 Task: Schedule a cooking class for the 15th at 5:00 PM.
Action: Mouse moved to (69, 244)
Screenshot: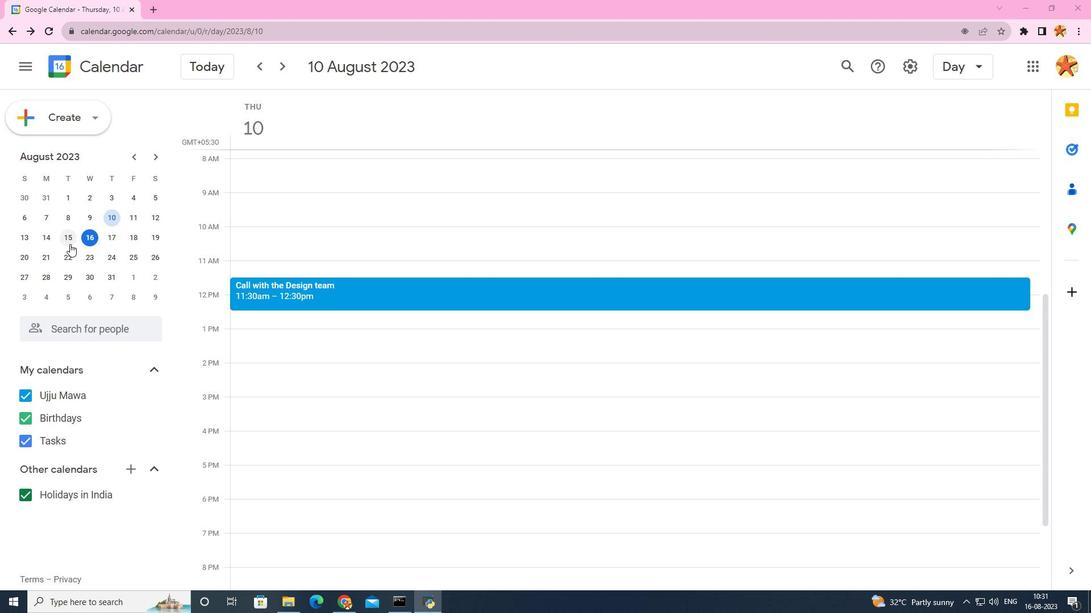 
Action: Mouse pressed left at (69, 244)
Screenshot: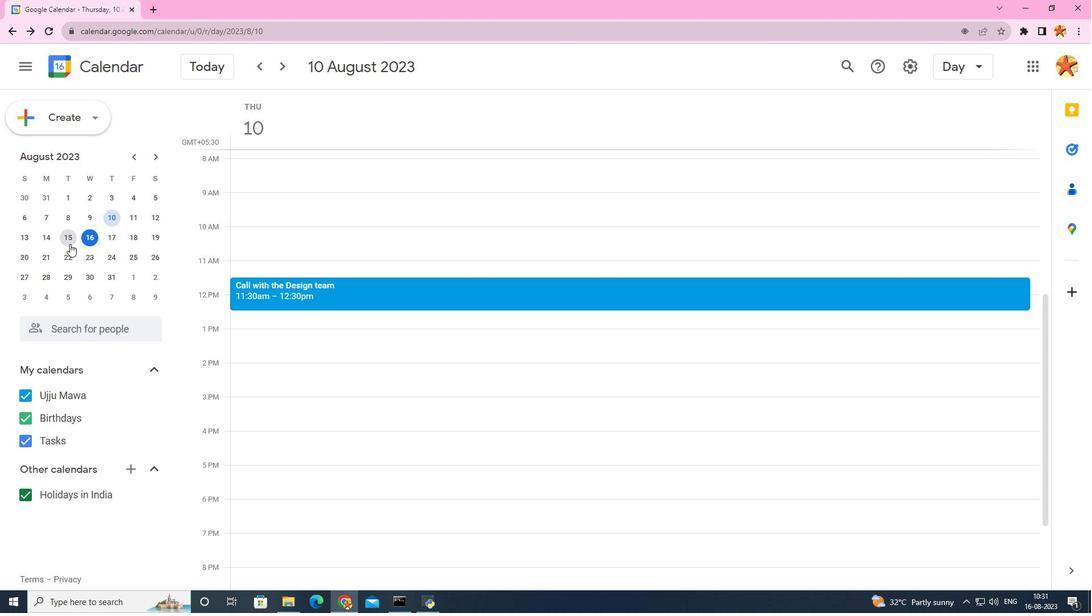 
Action: Mouse moved to (255, 446)
Screenshot: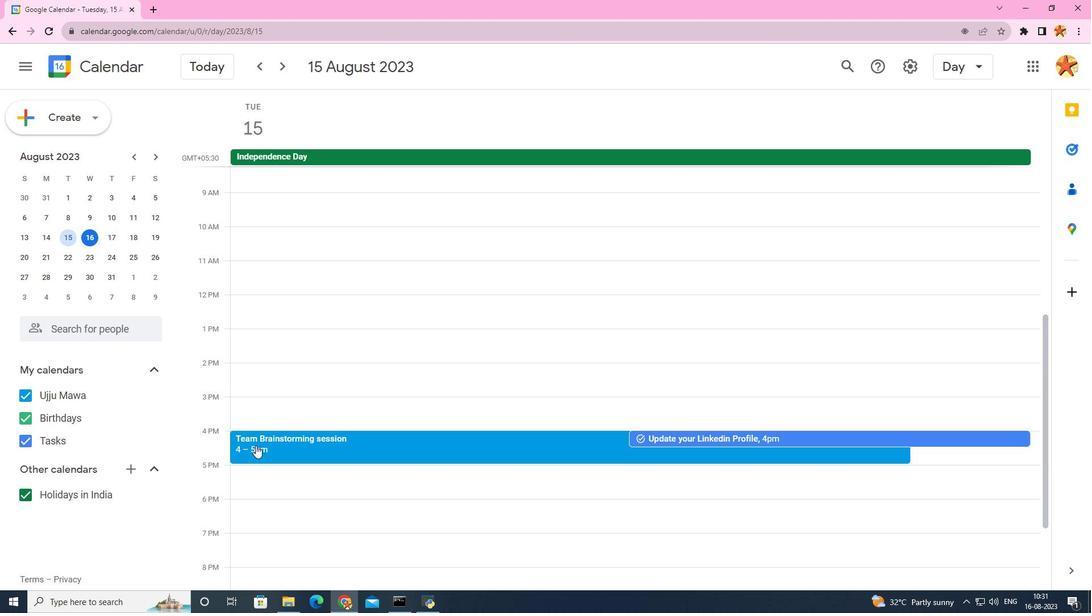 
Action: Mouse scrolled (255, 445) with delta (0, 0)
Screenshot: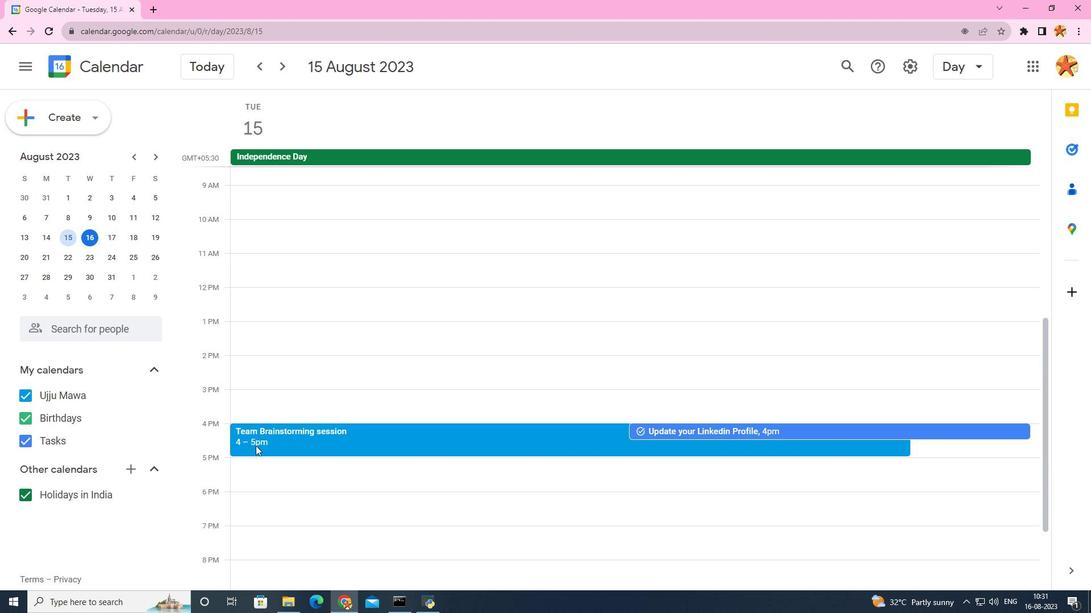 
Action: Mouse scrolled (255, 445) with delta (0, 0)
Screenshot: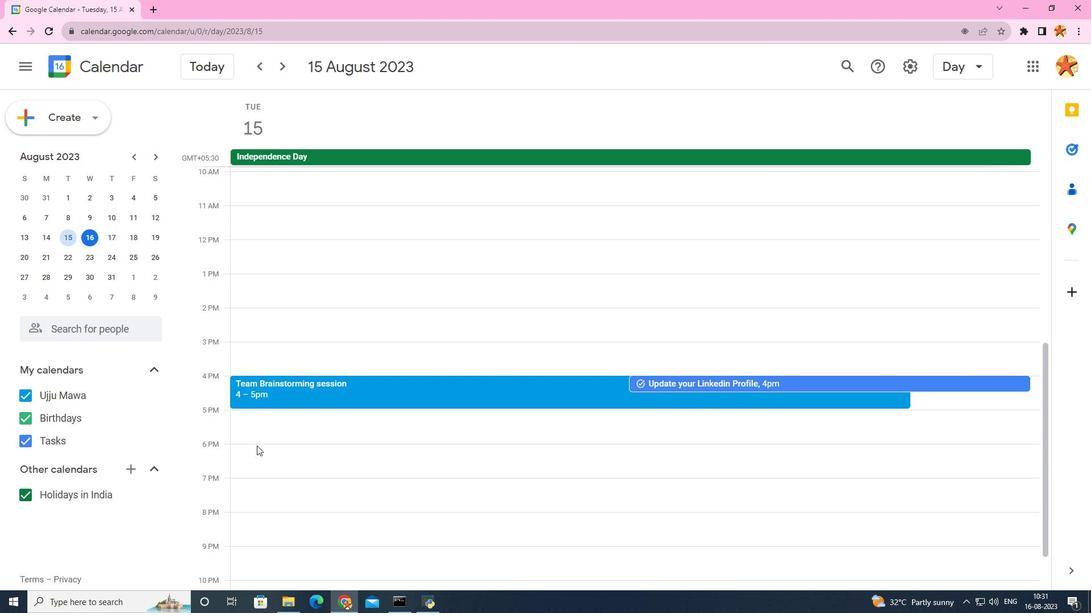
Action: Mouse moved to (279, 371)
Screenshot: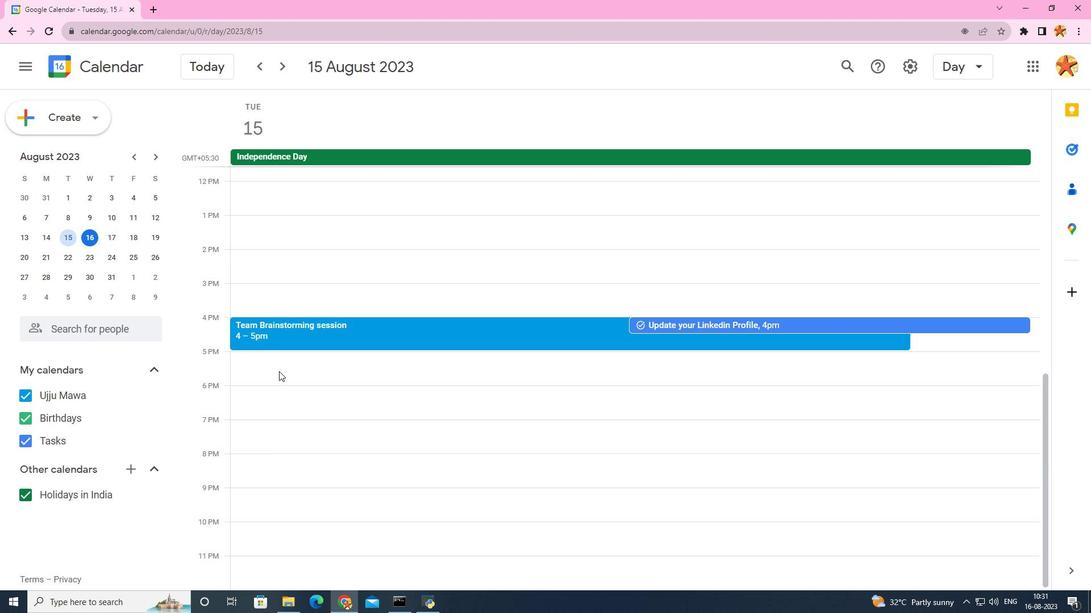 
Action: Mouse pressed left at (279, 371)
Screenshot: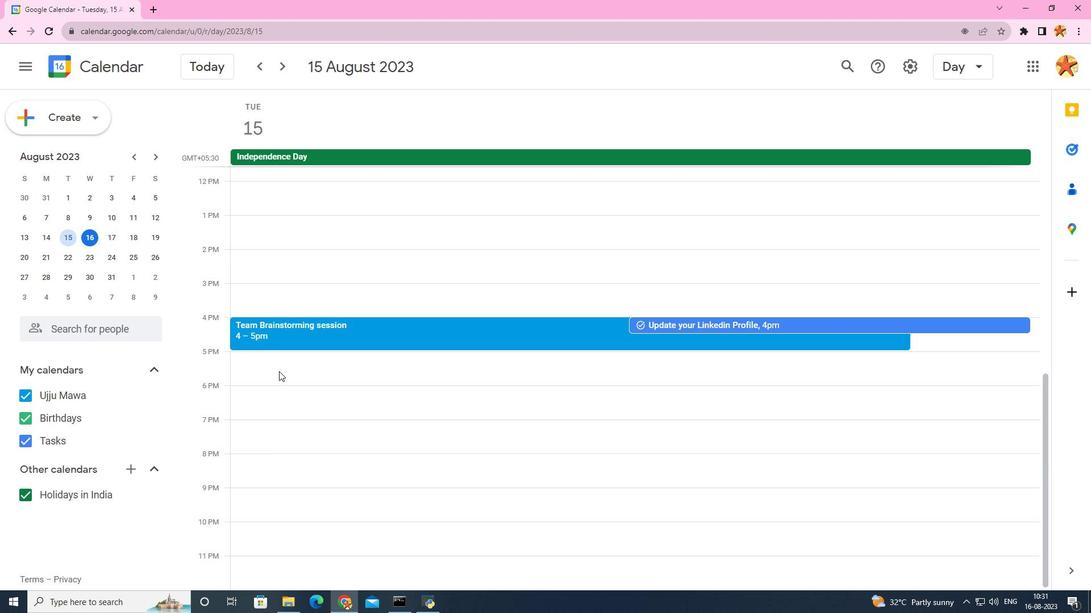
Action: Mouse moved to (288, 363)
Screenshot: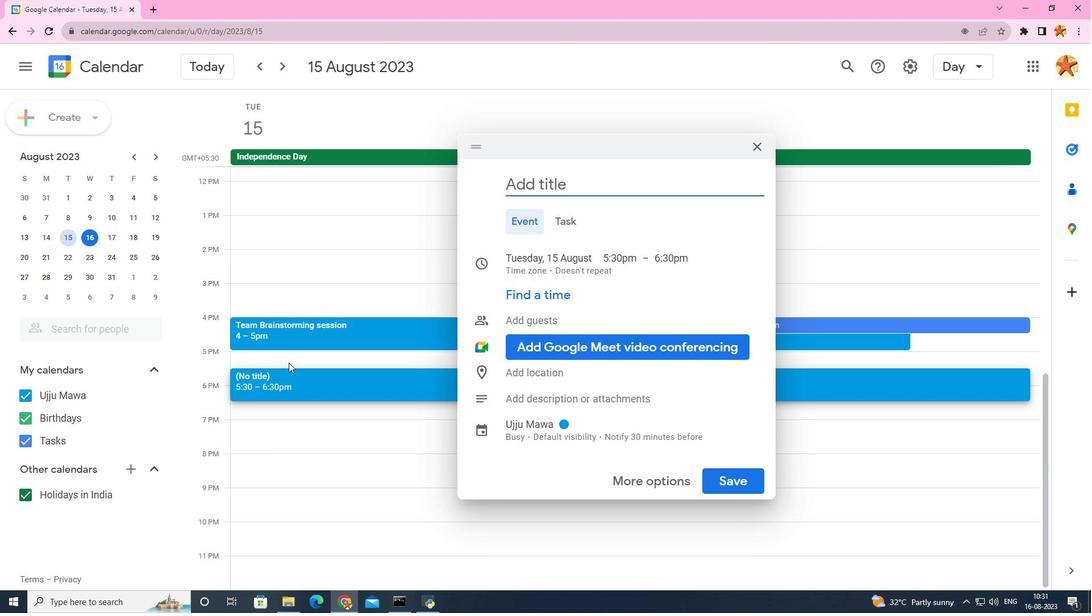 
Action: Mouse pressed left at (288, 363)
Screenshot: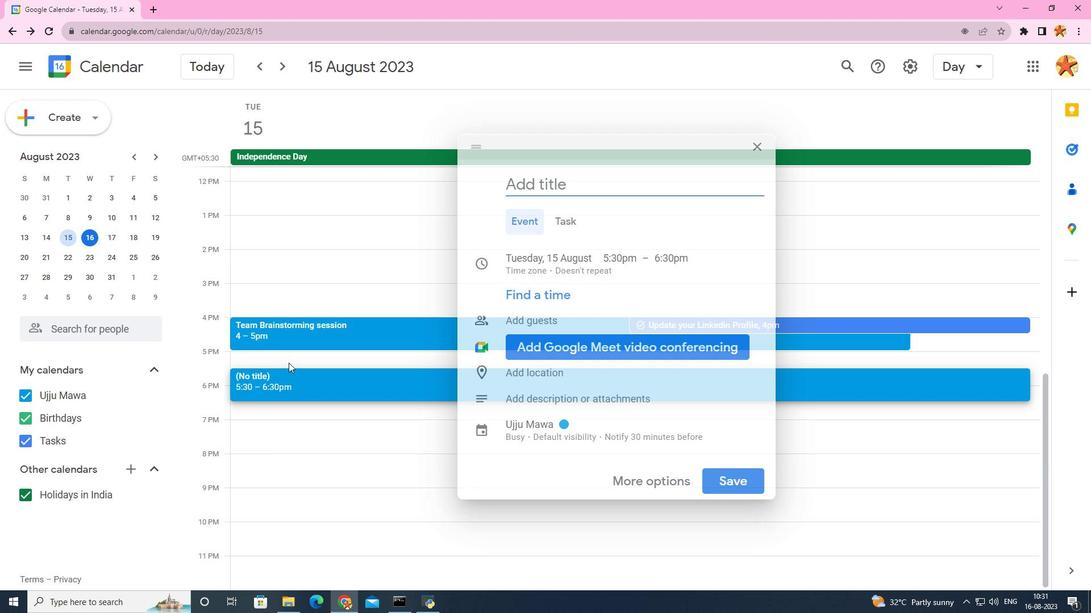 
Action: Mouse moved to (284, 364)
Screenshot: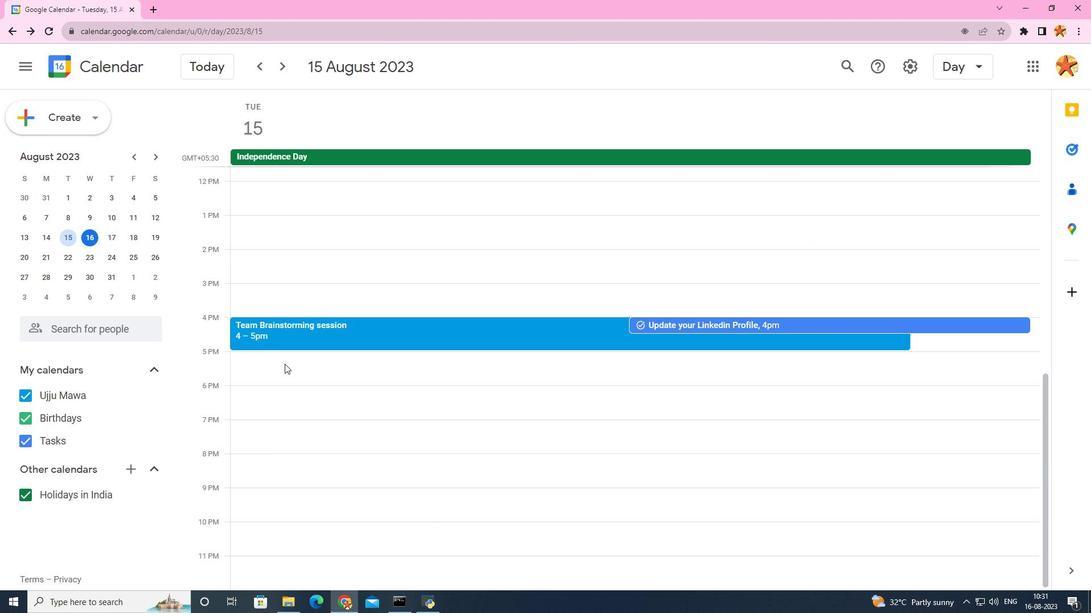 
Action: Mouse pressed left at (284, 364)
Screenshot: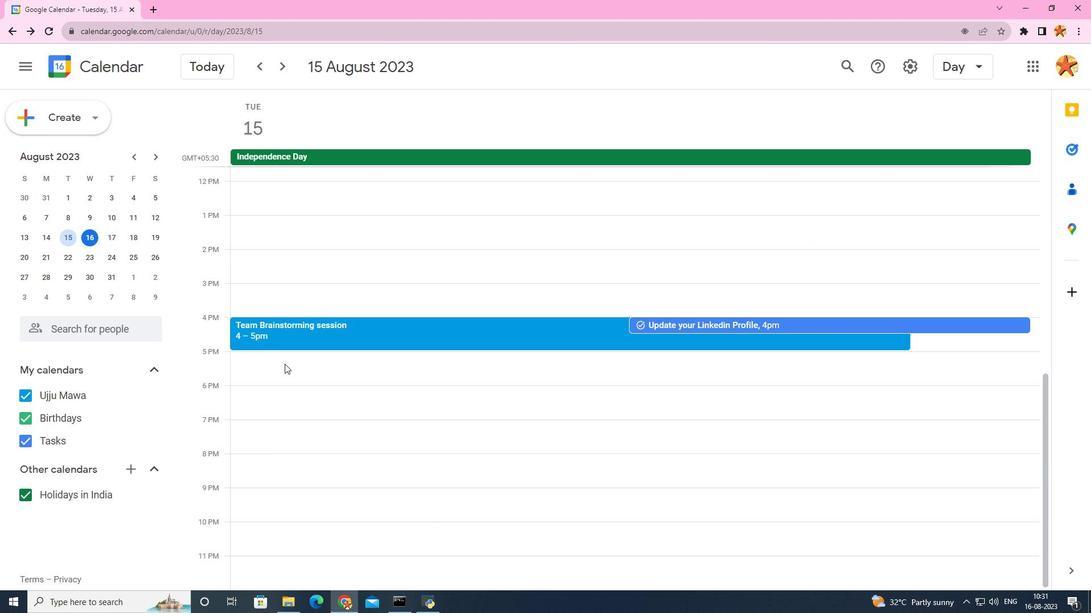 
Action: Mouse moved to (285, 363)
Screenshot: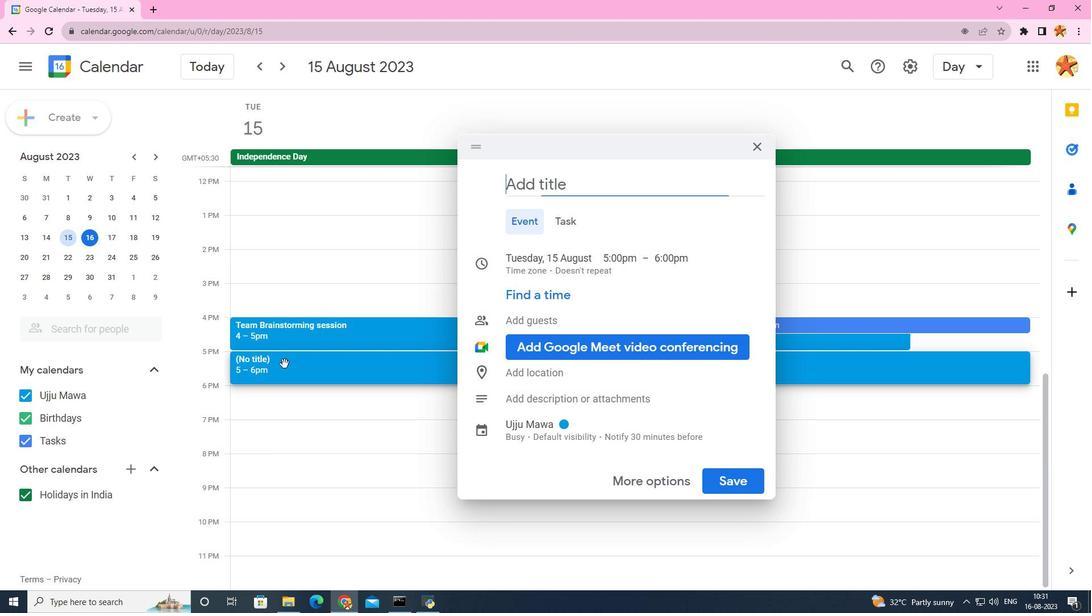 
Action: Key pressed <Key.caps_lock>OOKING<Key.space>SS
Screenshot: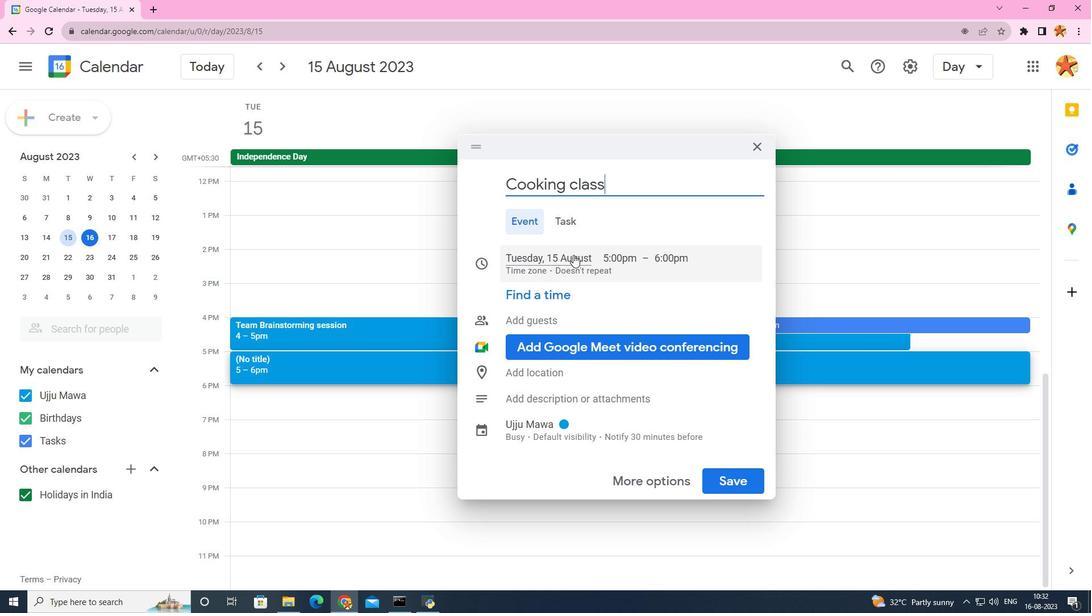 
Action: Mouse moved to (728, 477)
Screenshot: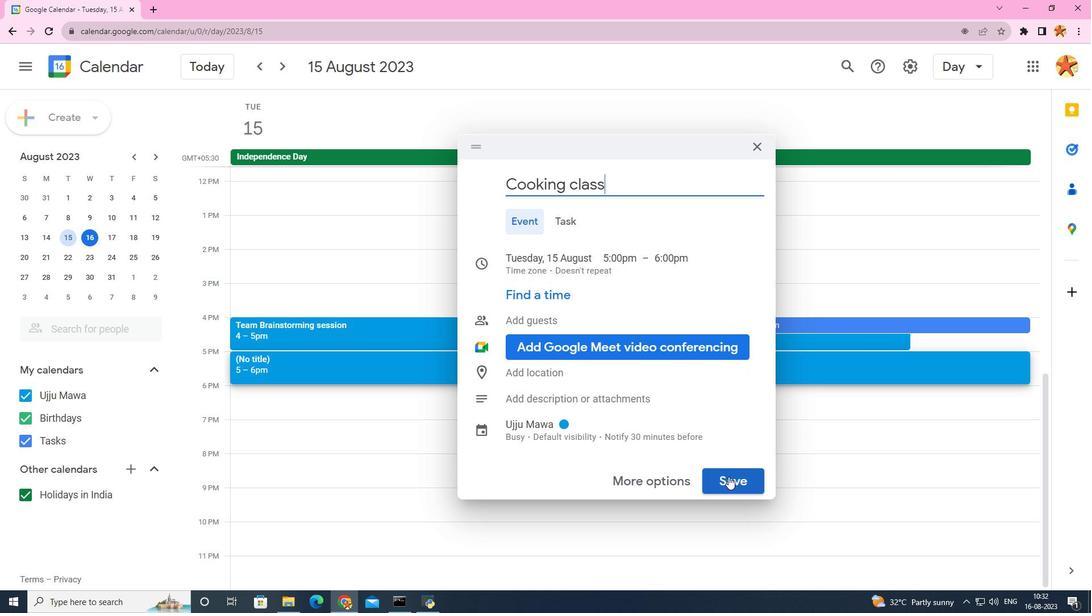 
Action: Mouse pressed left at (728, 477)
Screenshot: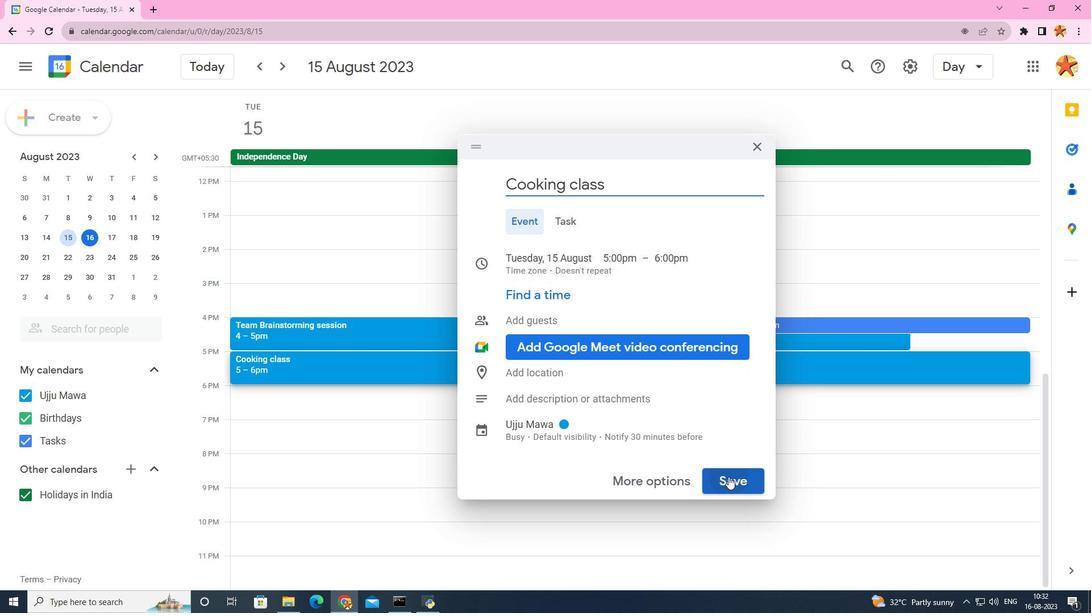 
